 Task: Add Burgeon Beer Co Treevana IPA 4 Pack Cans to the cart.
Action: Mouse moved to (940, 355)
Screenshot: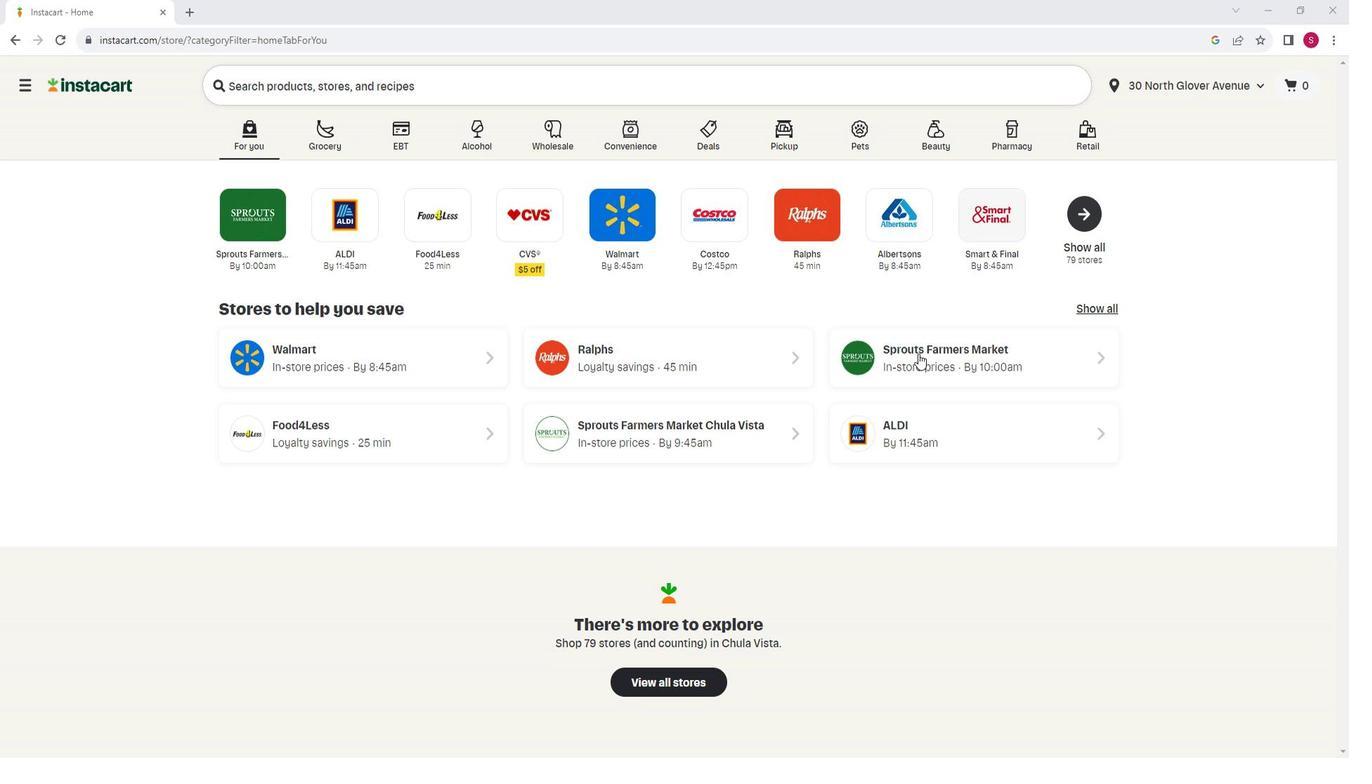 
Action: Mouse pressed left at (940, 355)
Screenshot: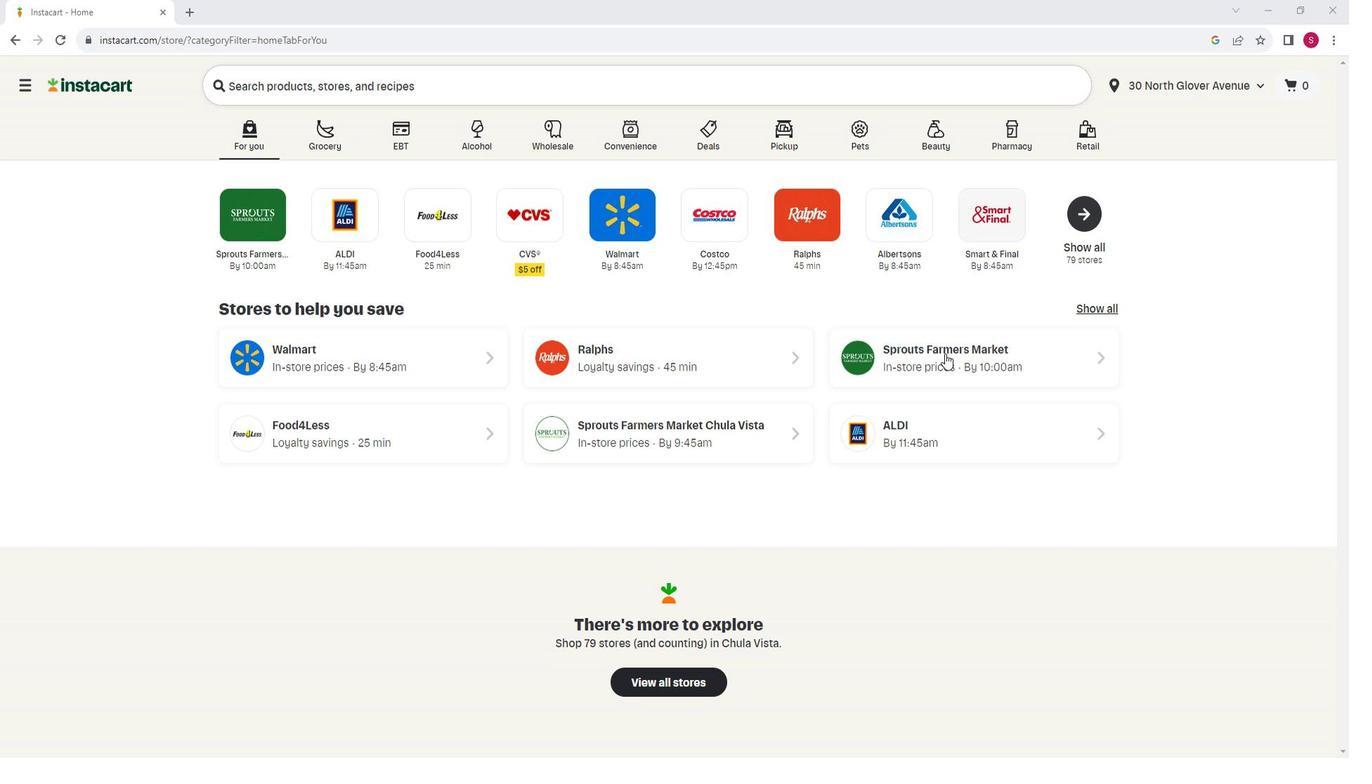 
Action: Mouse moved to (156, 544)
Screenshot: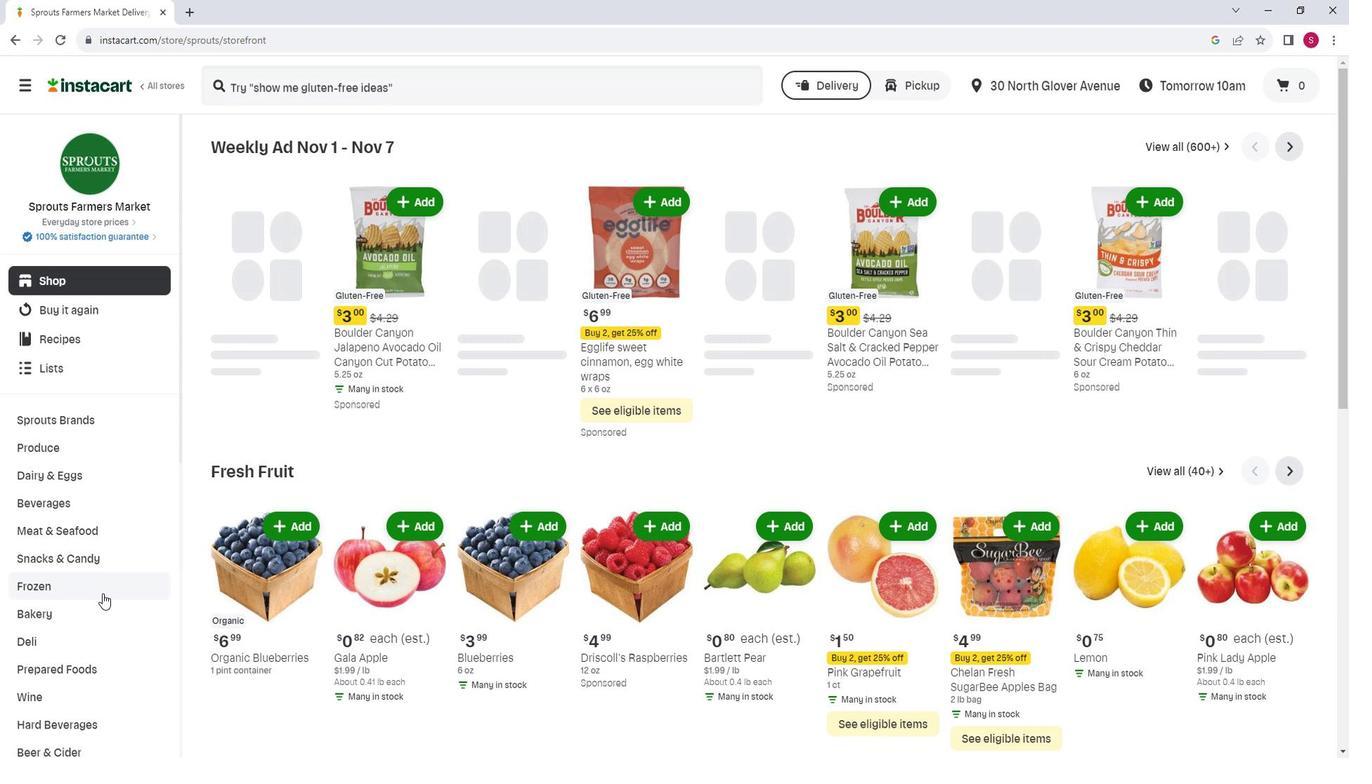 
Action: Mouse scrolled (156, 543) with delta (0, 0)
Screenshot: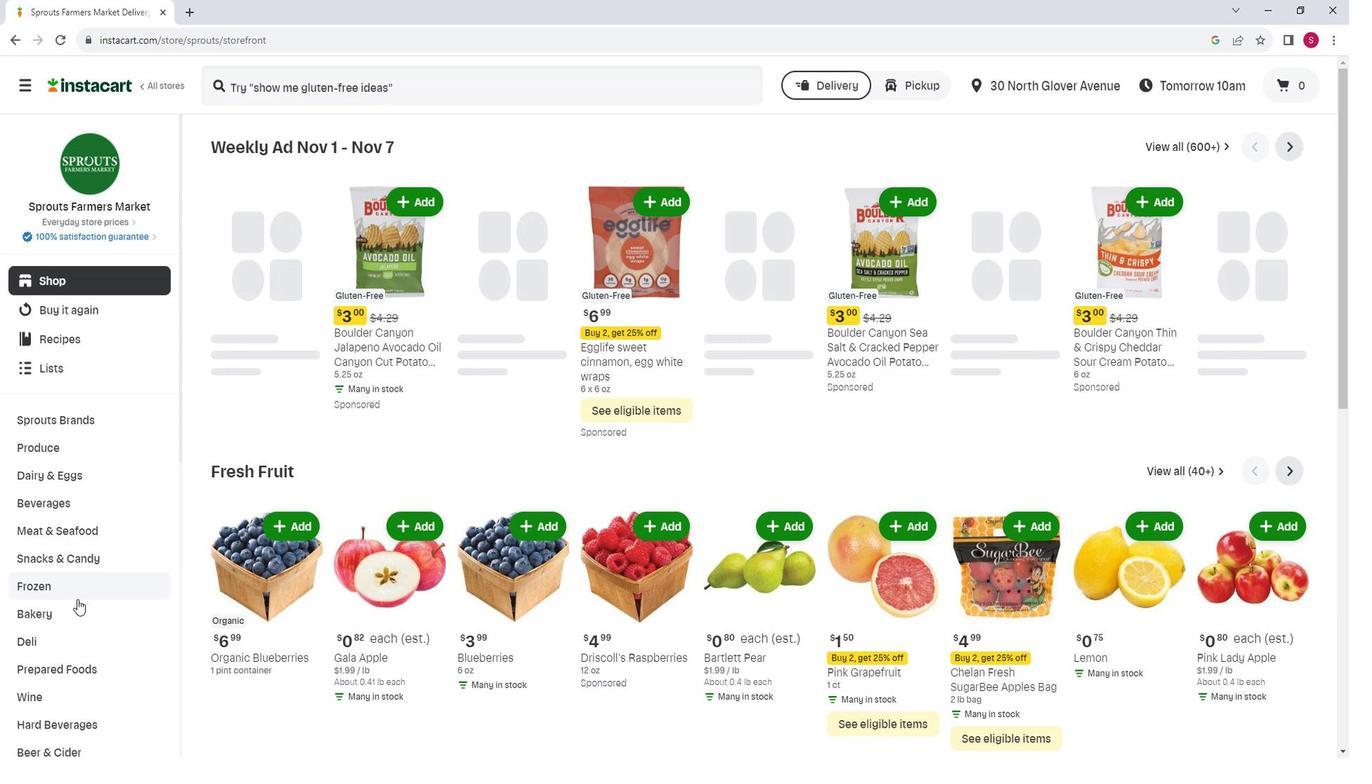 
Action: Mouse moved to (153, 598)
Screenshot: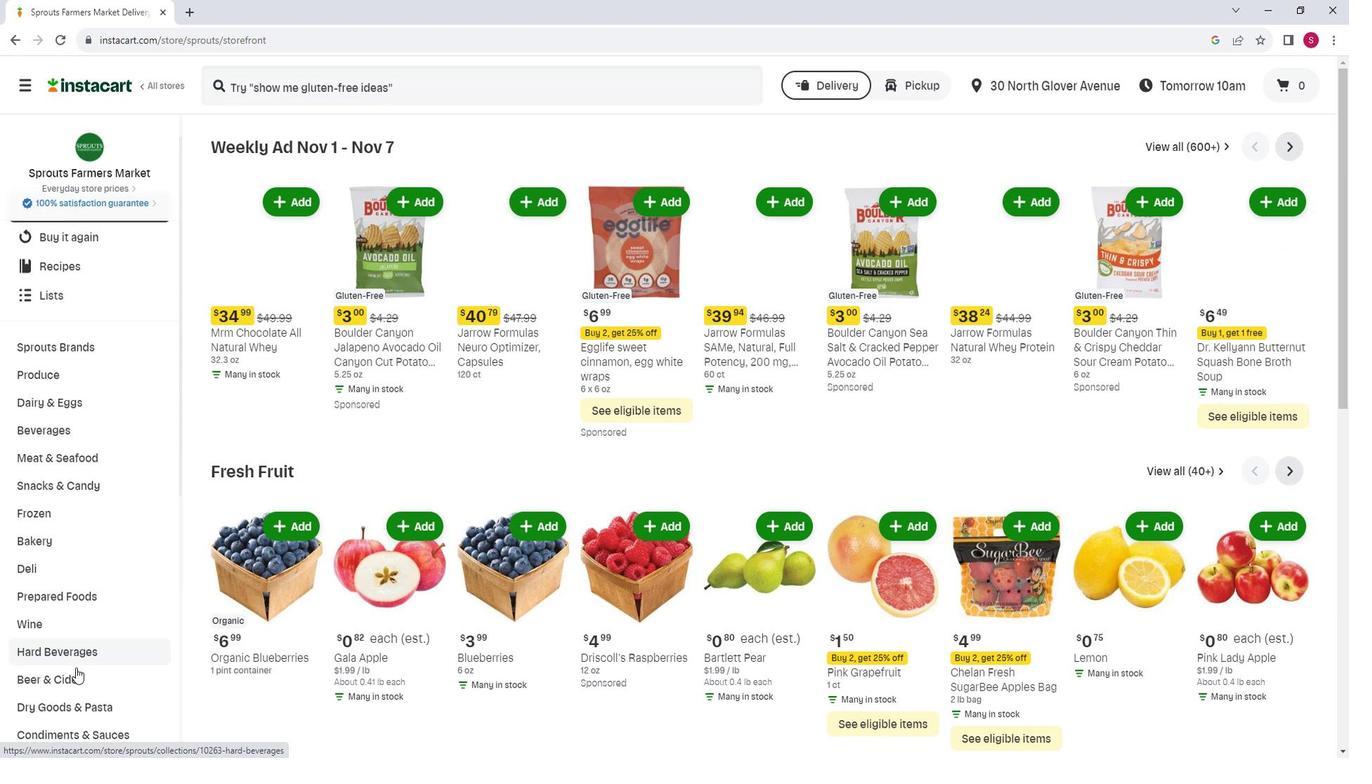 
Action: Mouse pressed left at (153, 598)
Screenshot: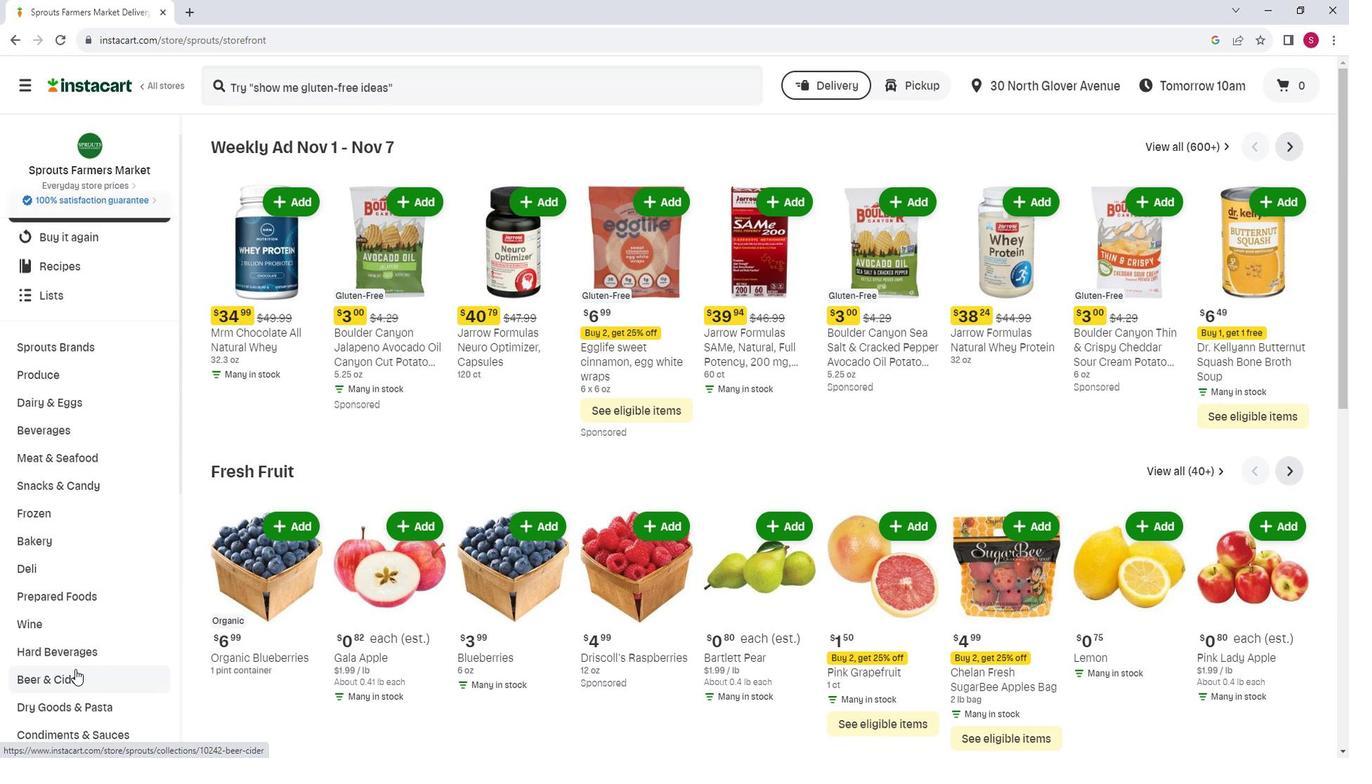 
Action: Mouse moved to (376, 219)
Screenshot: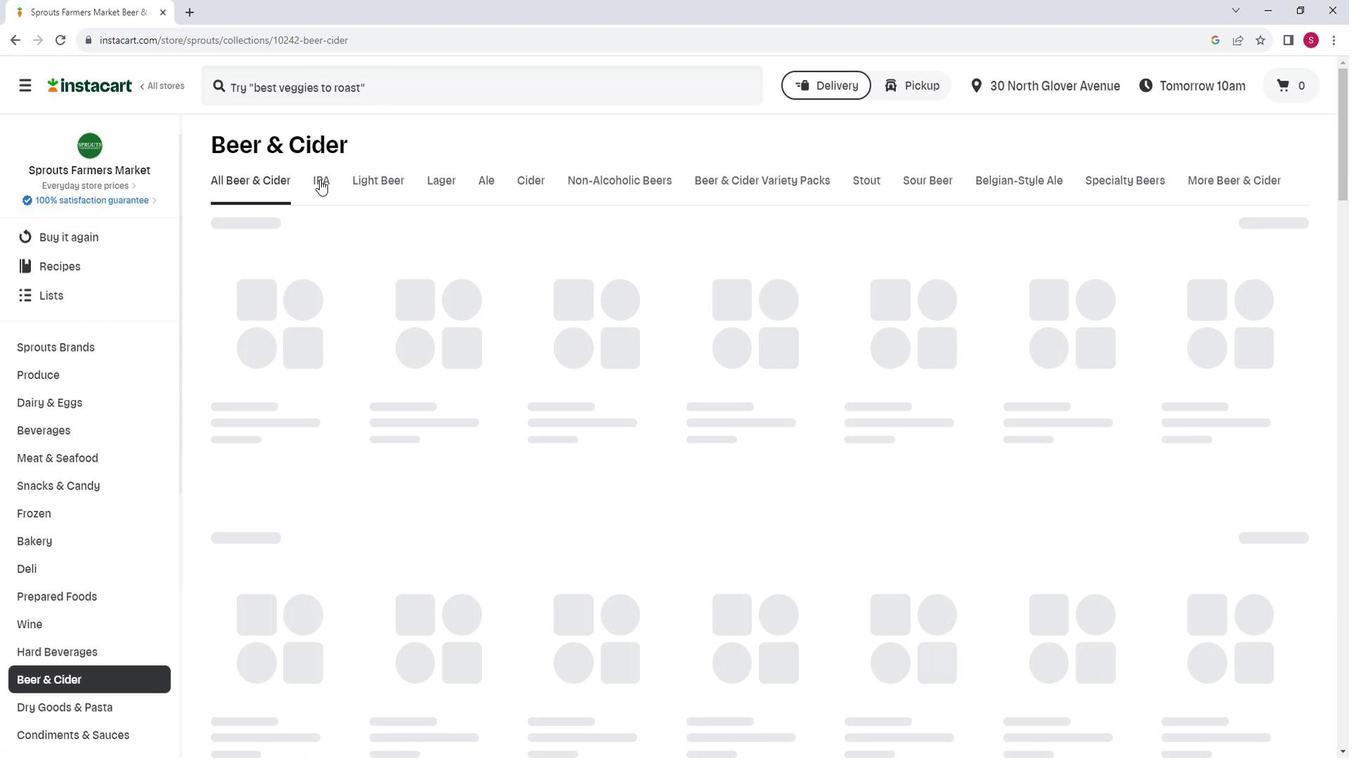 
Action: Mouse pressed left at (376, 219)
Screenshot: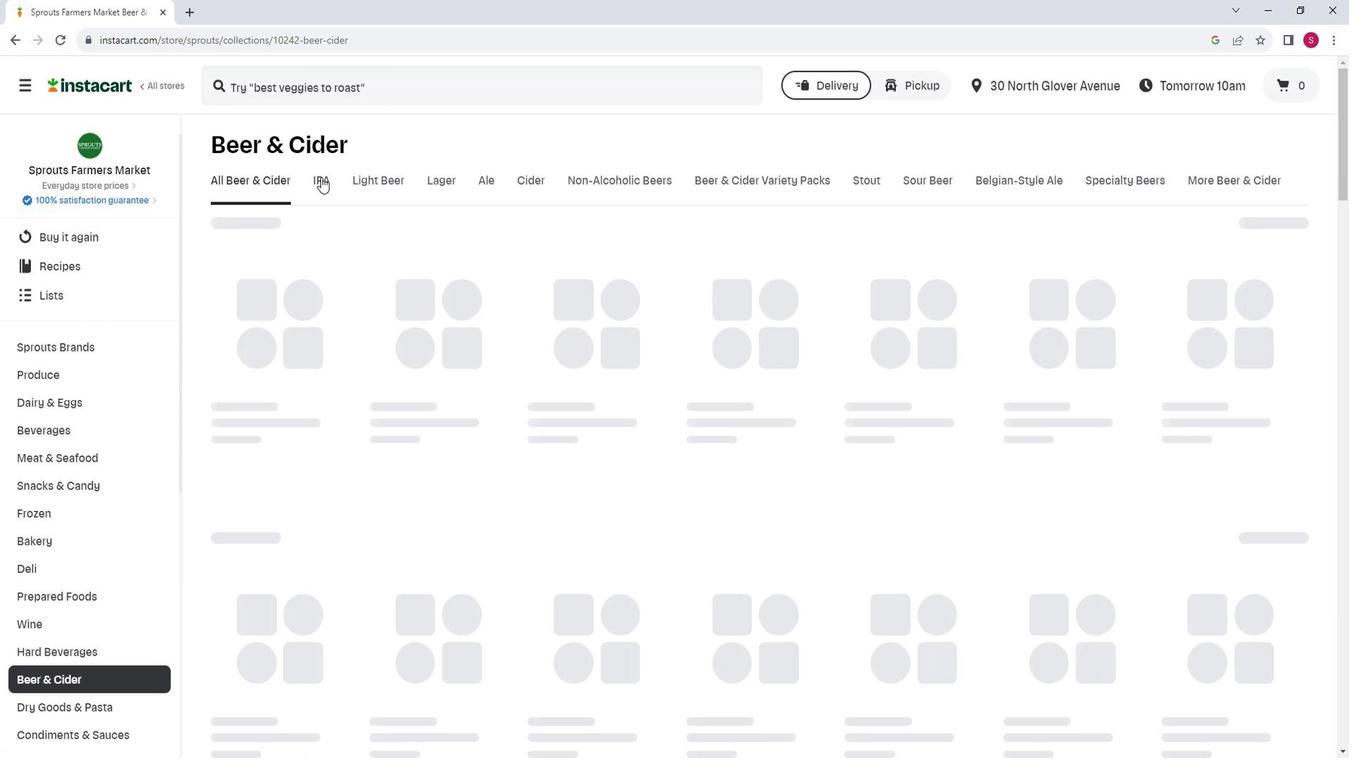 
Action: Mouse moved to (622, 274)
Screenshot: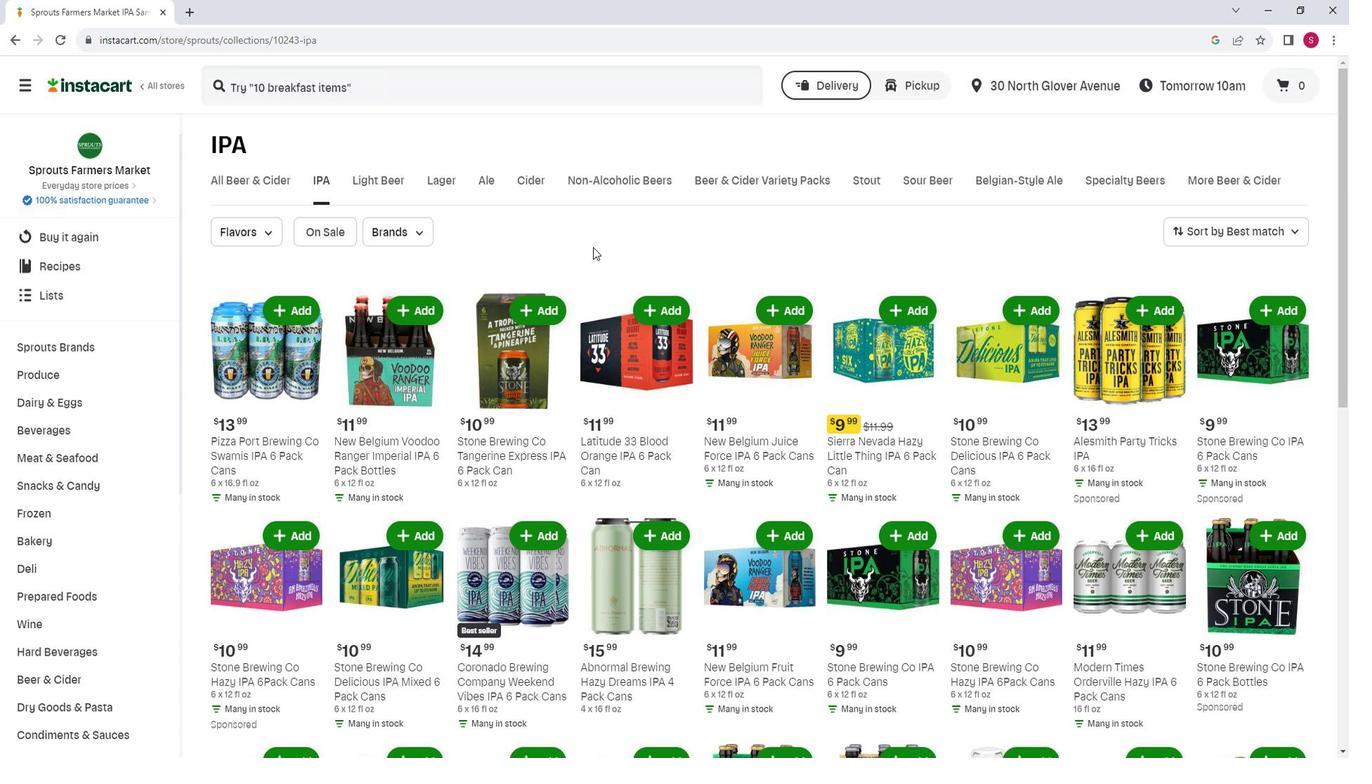 
Action: Mouse scrolled (622, 274) with delta (0, 0)
Screenshot: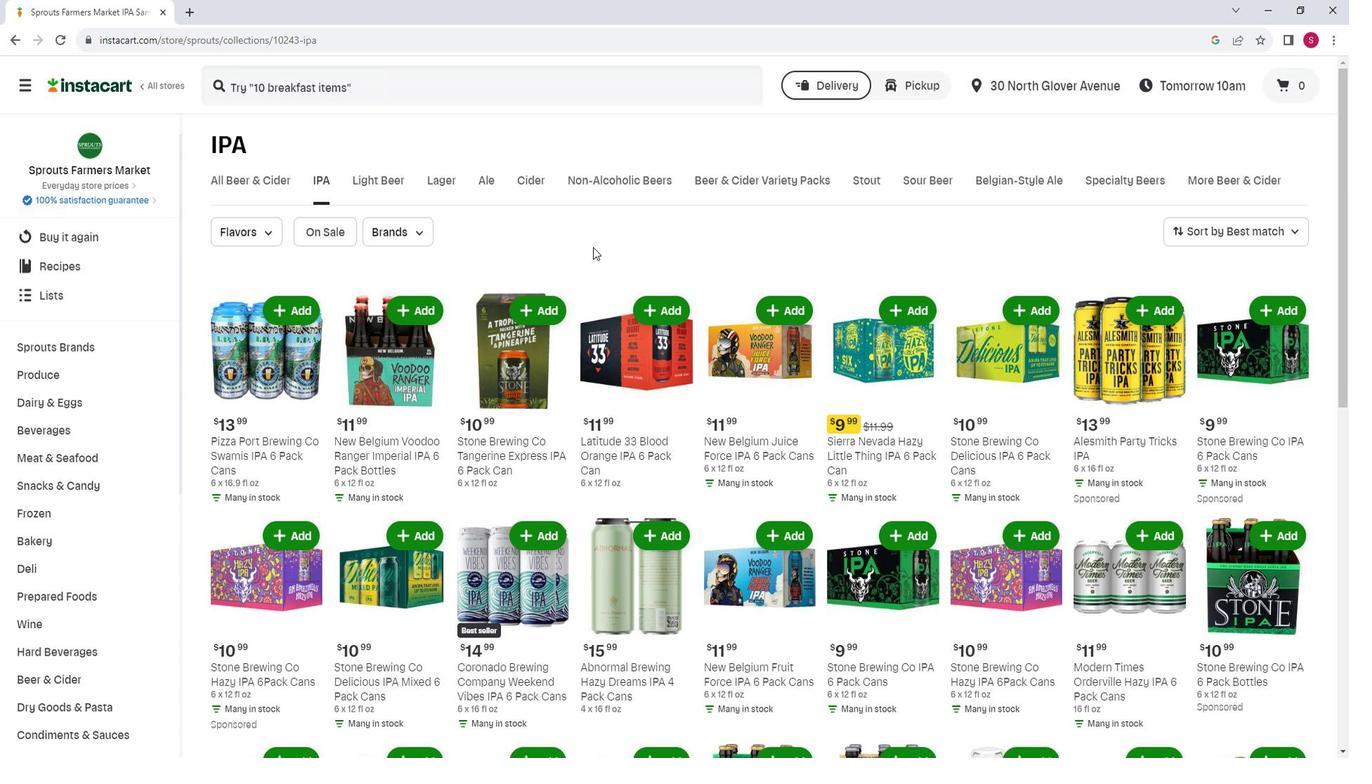 
Action: Mouse moved to (719, 361)
Screenshot: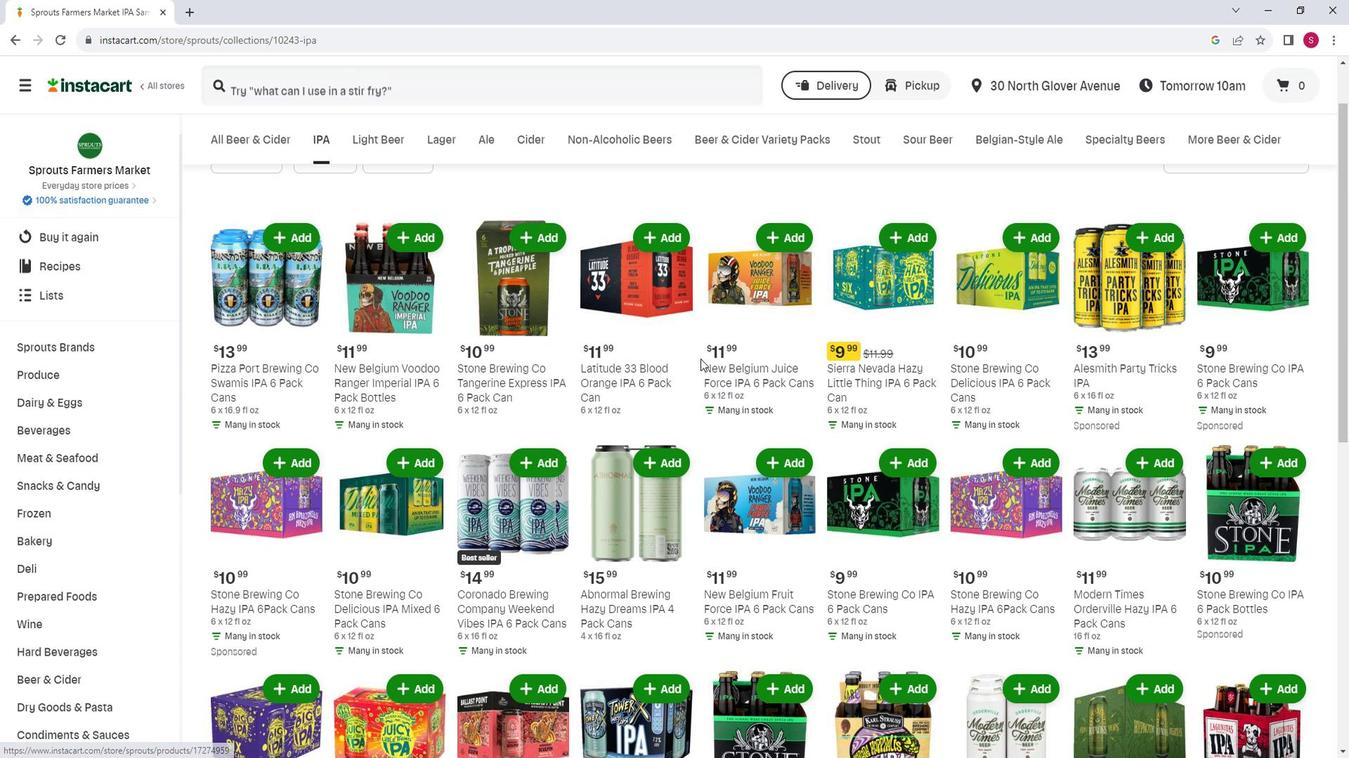 
Action: Mouse scrolled (719, 360) with delta (0, 0)
Screenshot: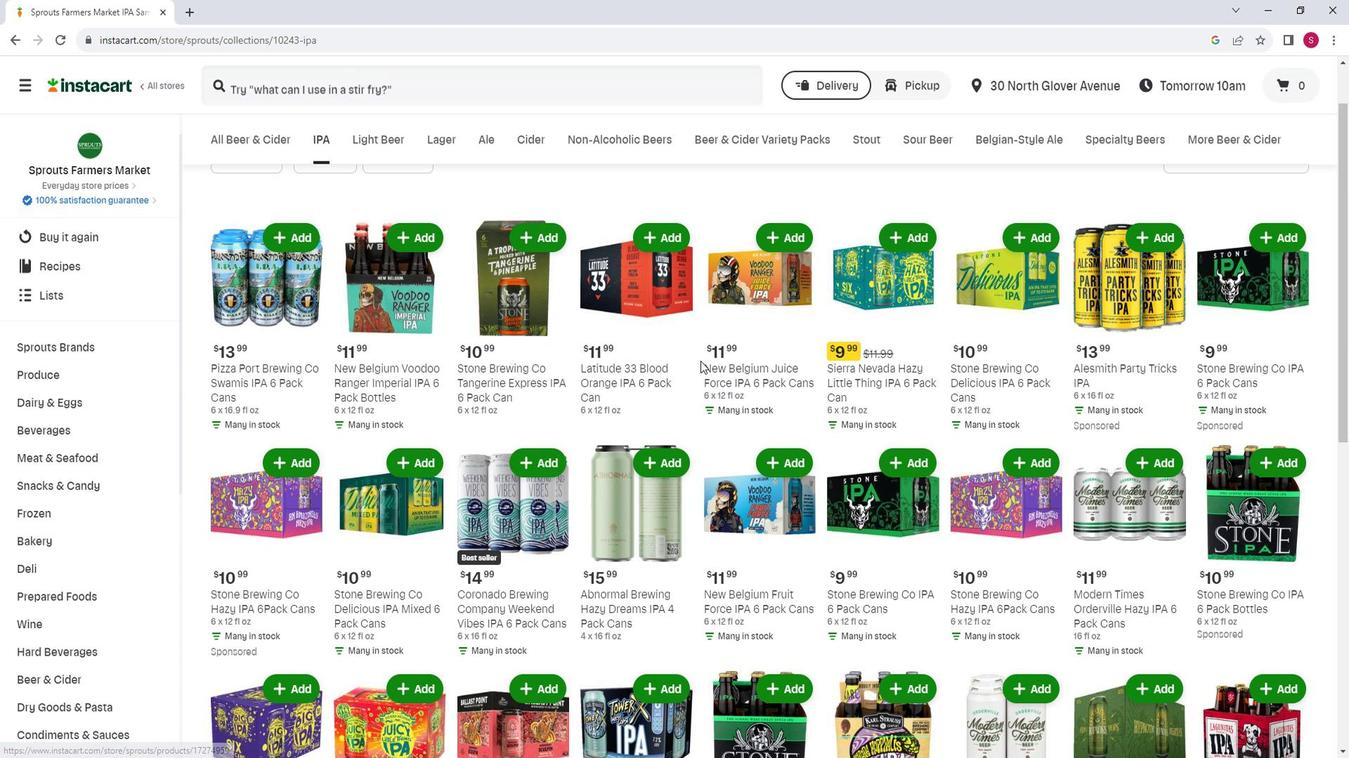 
Action: Mouse moved to (740, 420)
Screenshot: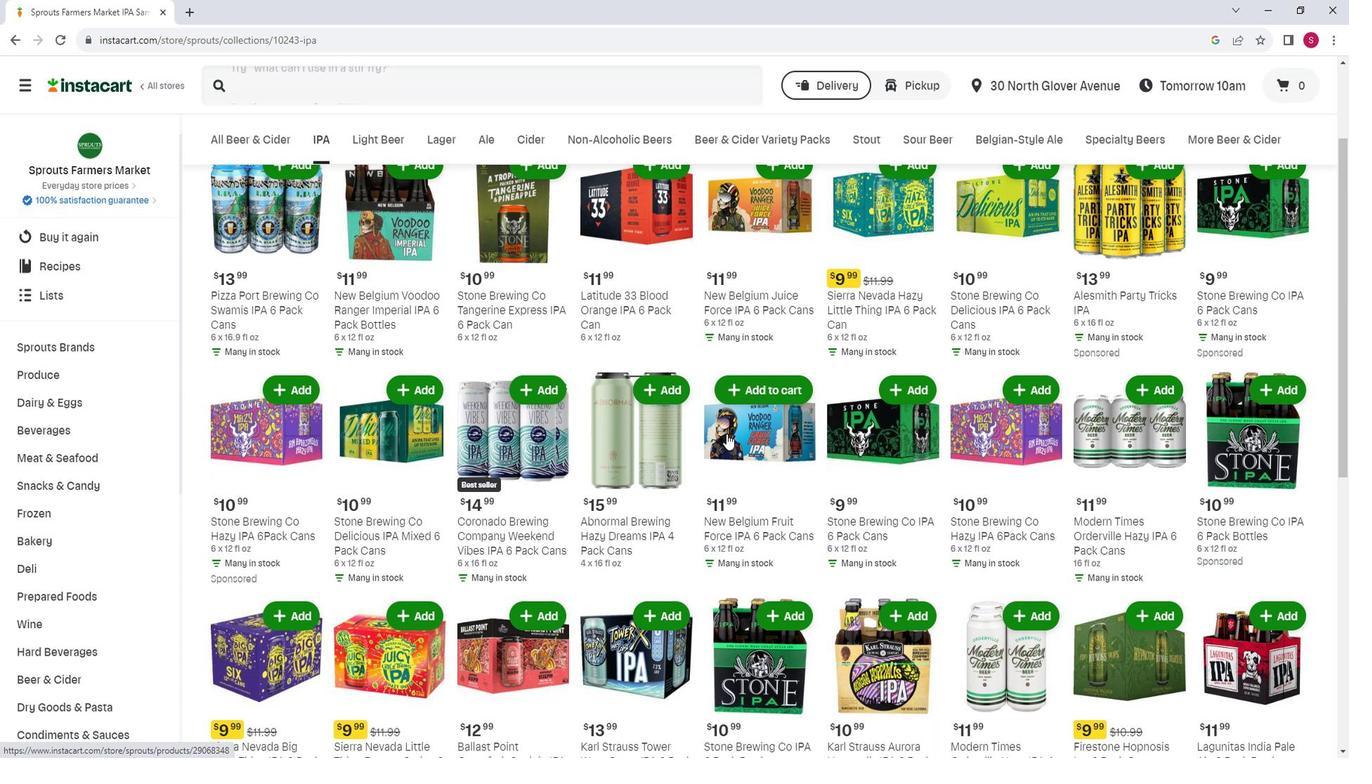 
Action: Mouse scrolled (740, 419) with delta (0, 0)
Screenshot: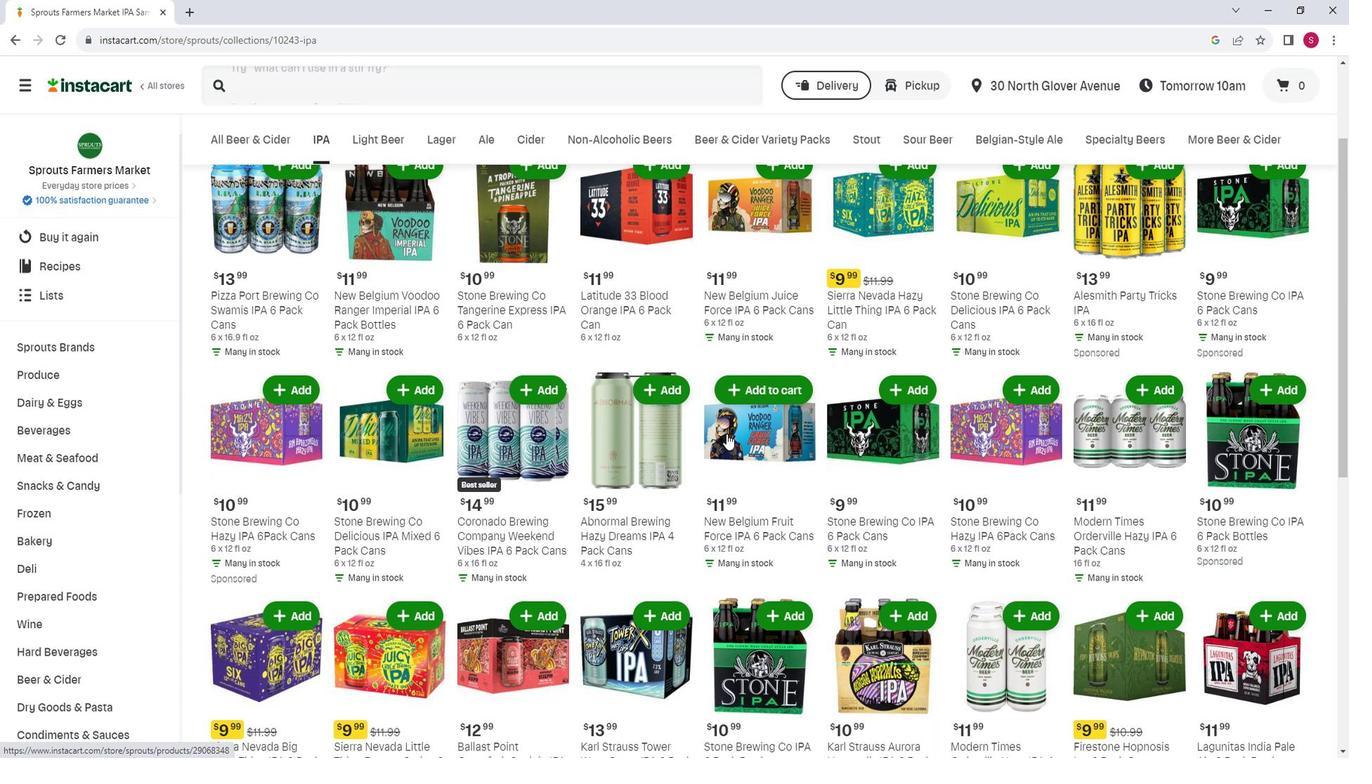 
Action: Mouse moved to (594, 421)
Screenshot: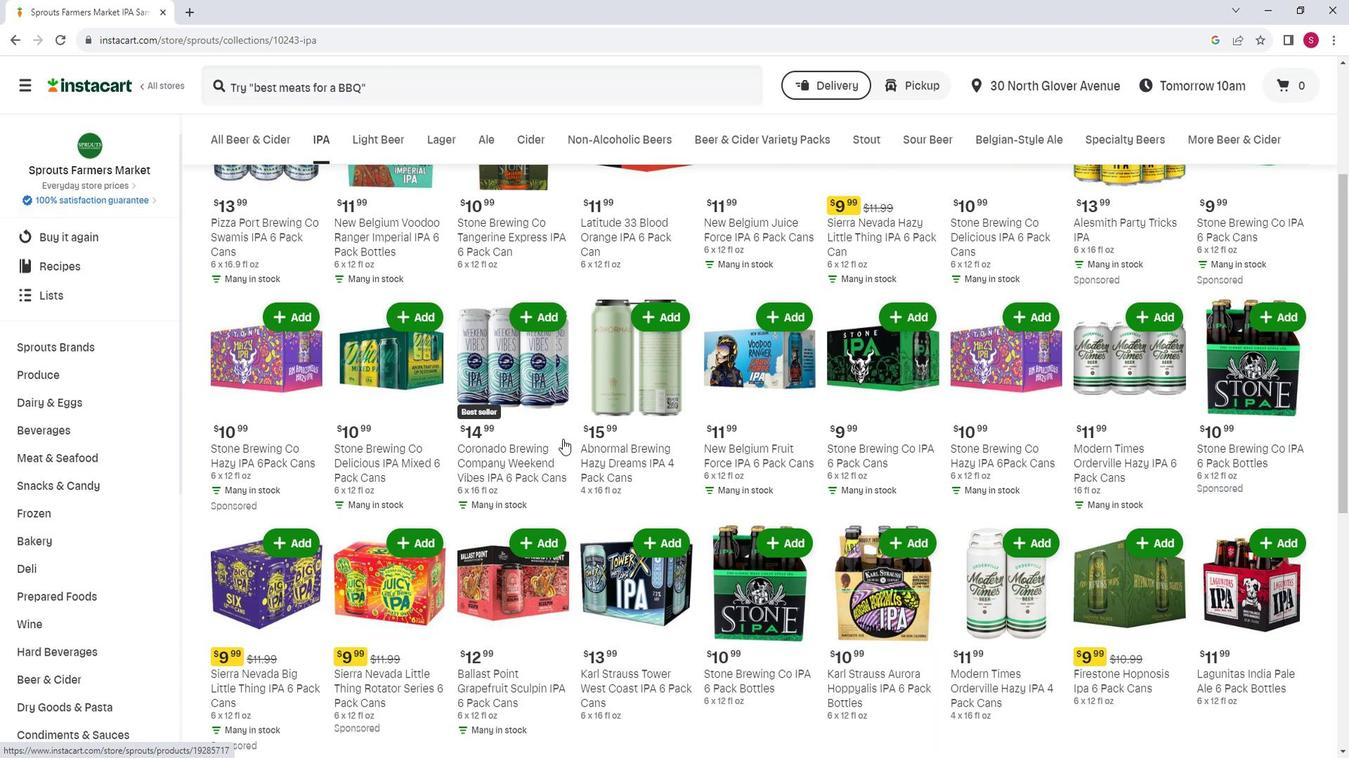 
Action: Mouse scrolled (594, 420) with delta (0, 0)
Screenshot: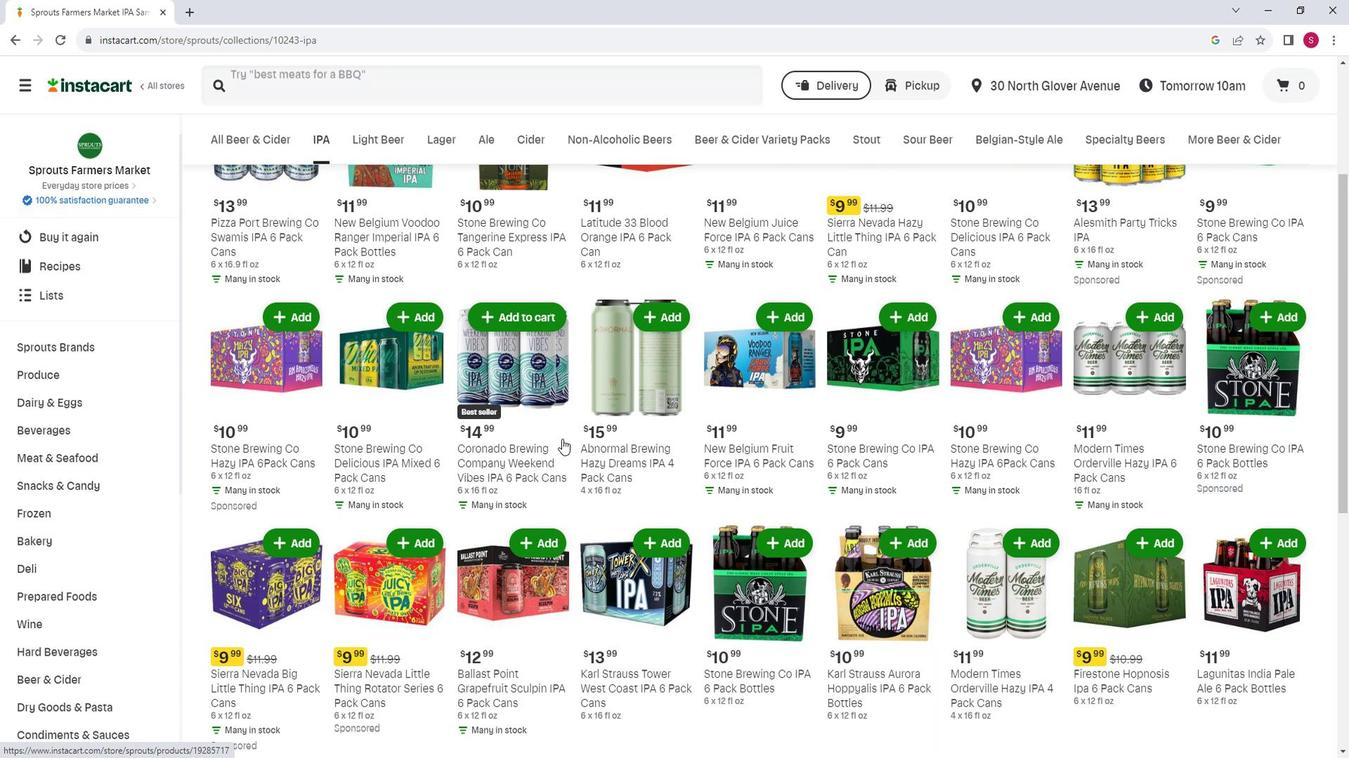 
Action: Mouse moved to (624, 434)
Screenshot: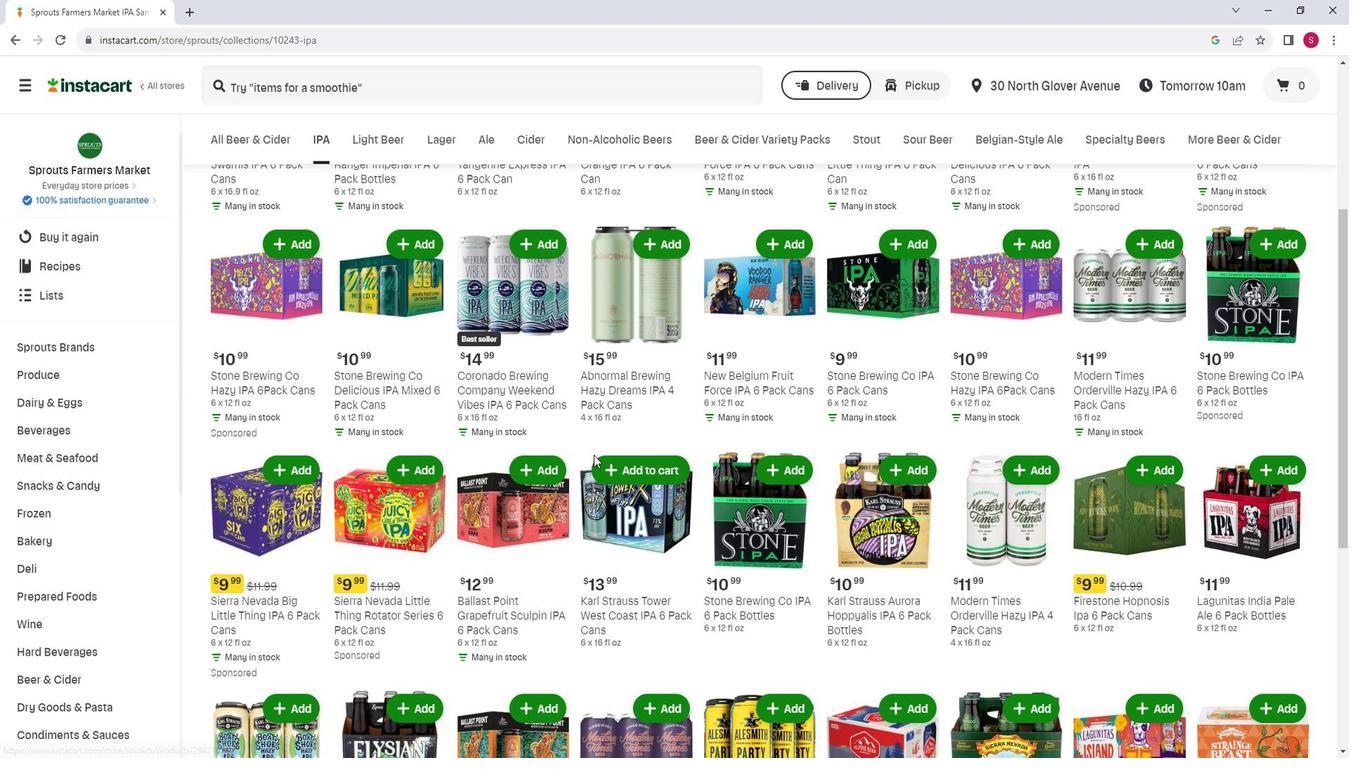 
Action: Mouse scrolled (624, 433) with delta (0, 0)
Screenshot: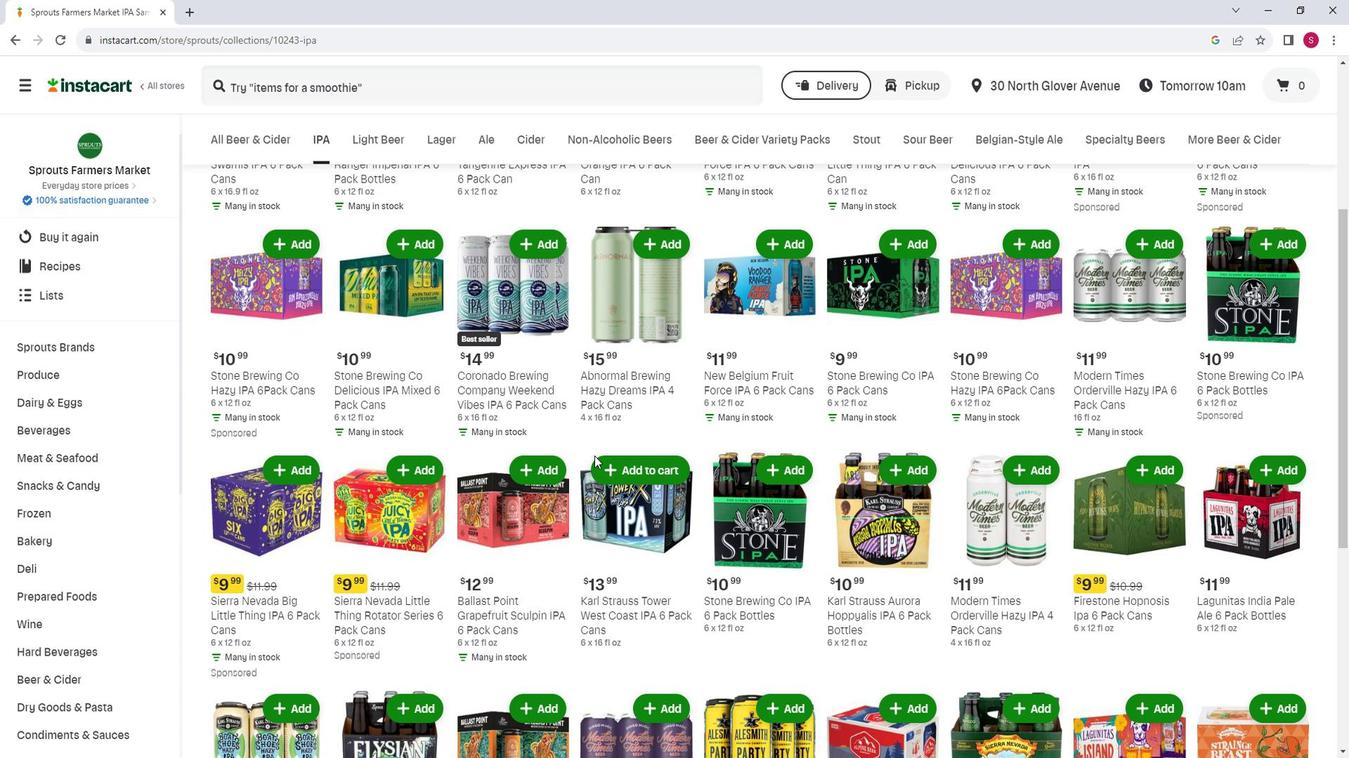 
Action: Mouse moved to (676, 438)
Screenshot: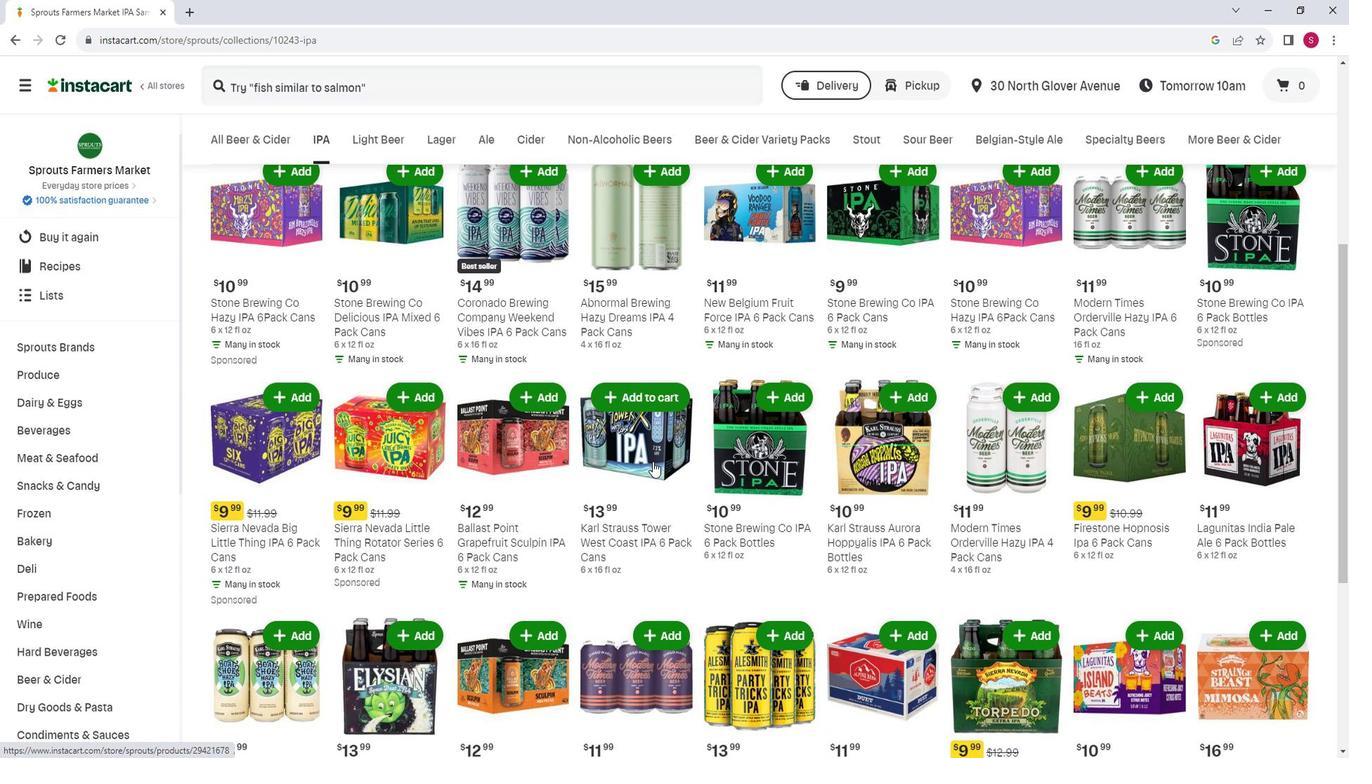 
Action: Mouse scrolled (676, 438) with delta (0, 0)
Screenshot: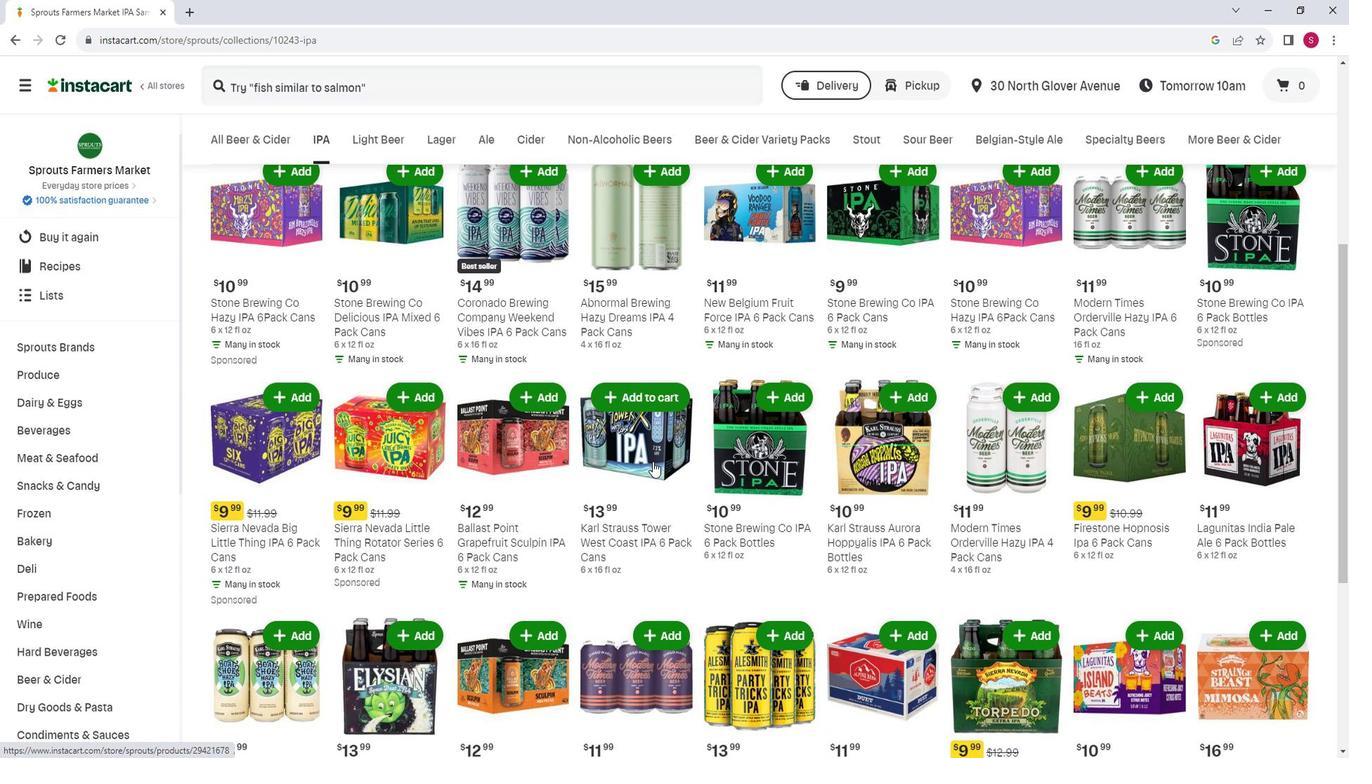 
Action: Mouse moved to (672, 437)
Screenshot: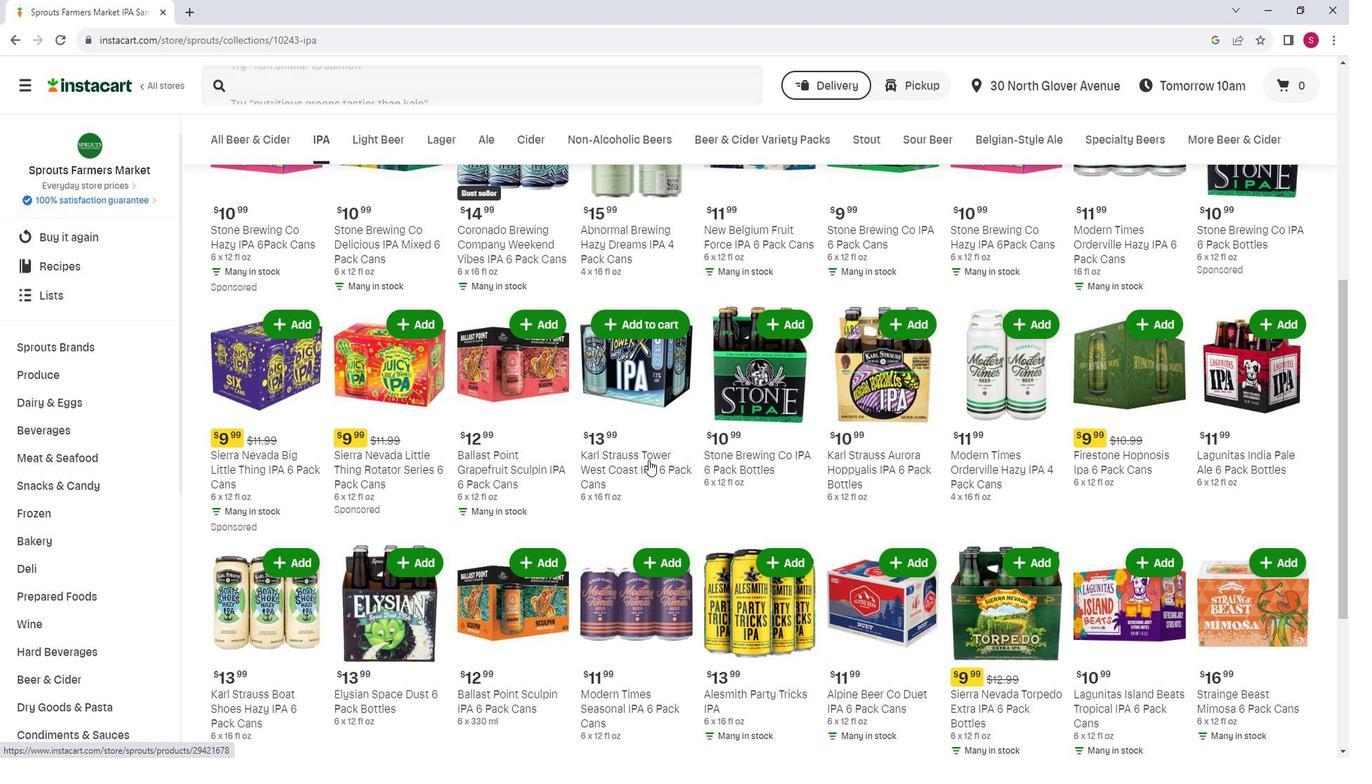 
Action: Mouse scrolled (672, 437) with delta (0, 0)
Screenshot: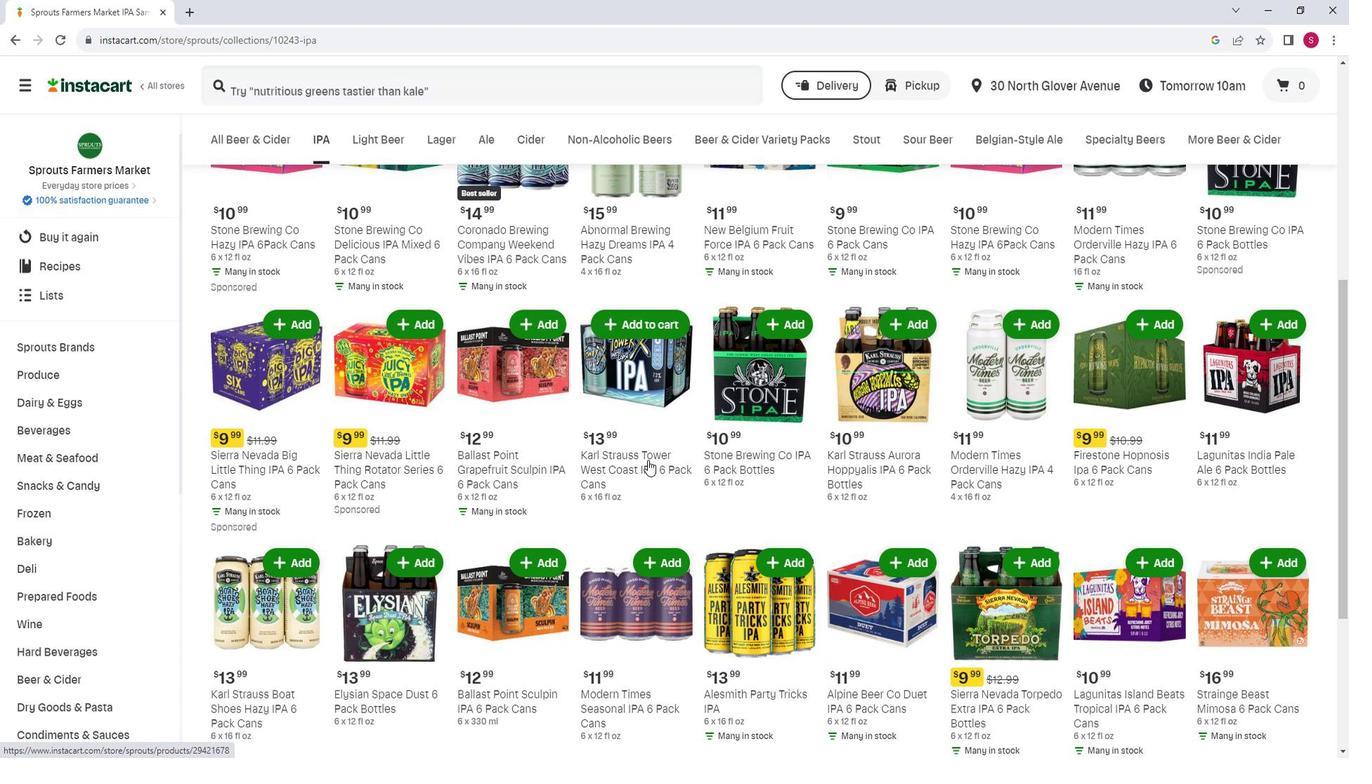 
Action: Mouse moved to (666, 441)
Screenshot: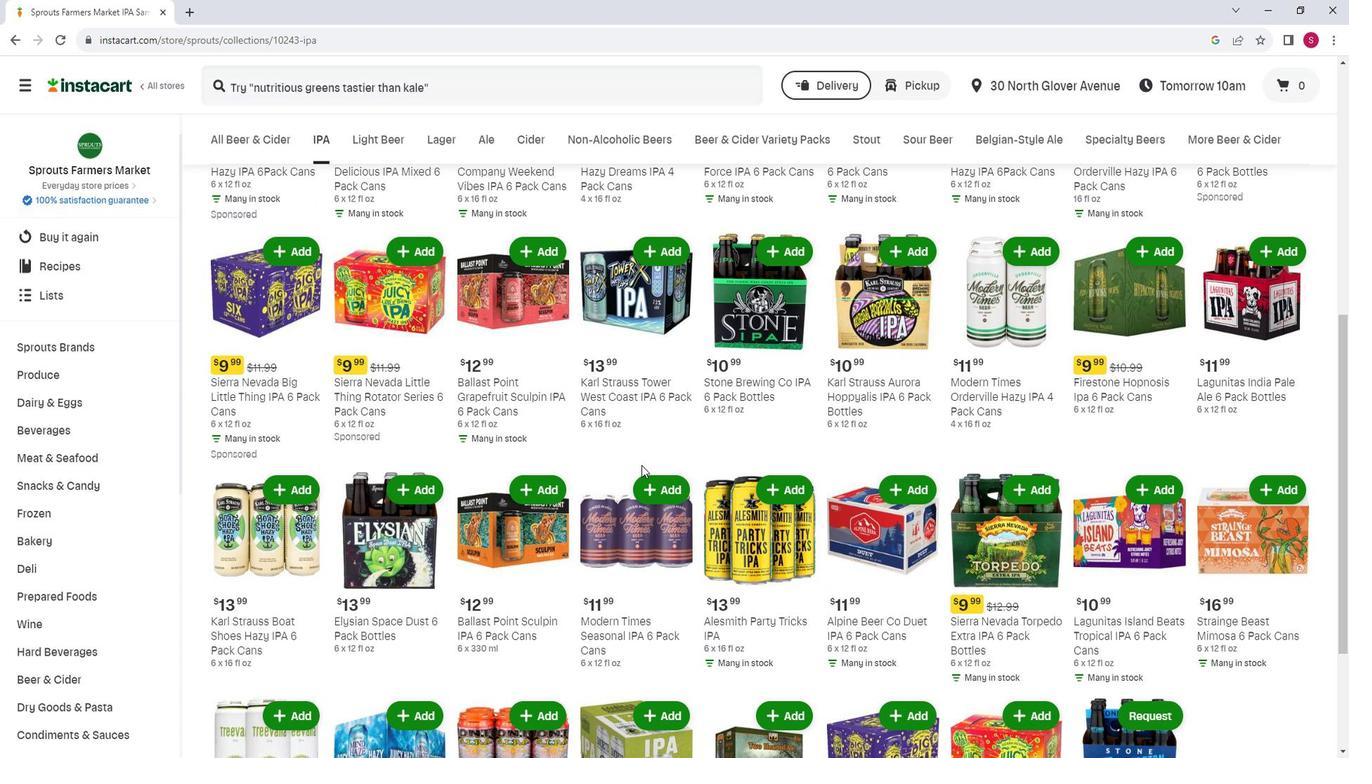 
Action: Mouse scrolled (666, 440) with delta (0, 0)
Screenshot: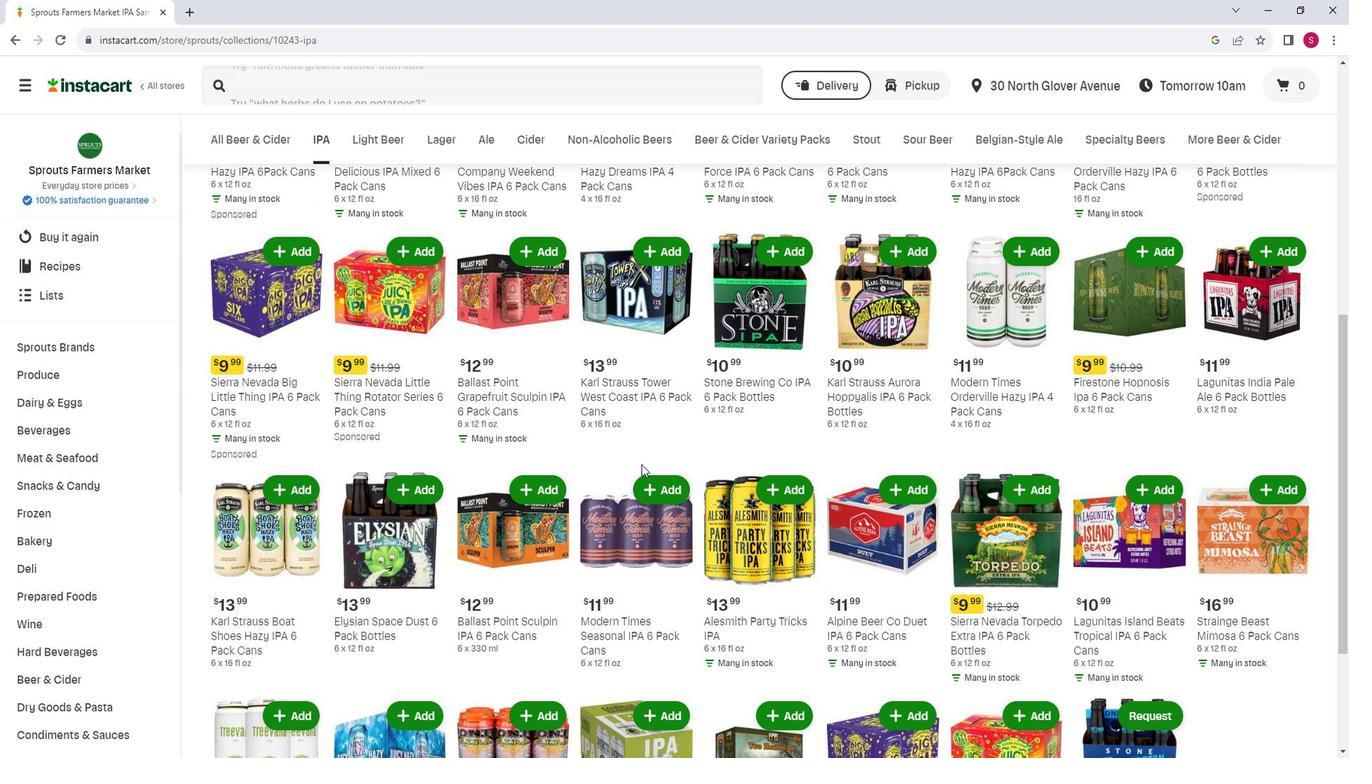 
Action: Mouse moved to (666, 438)
Screenshot: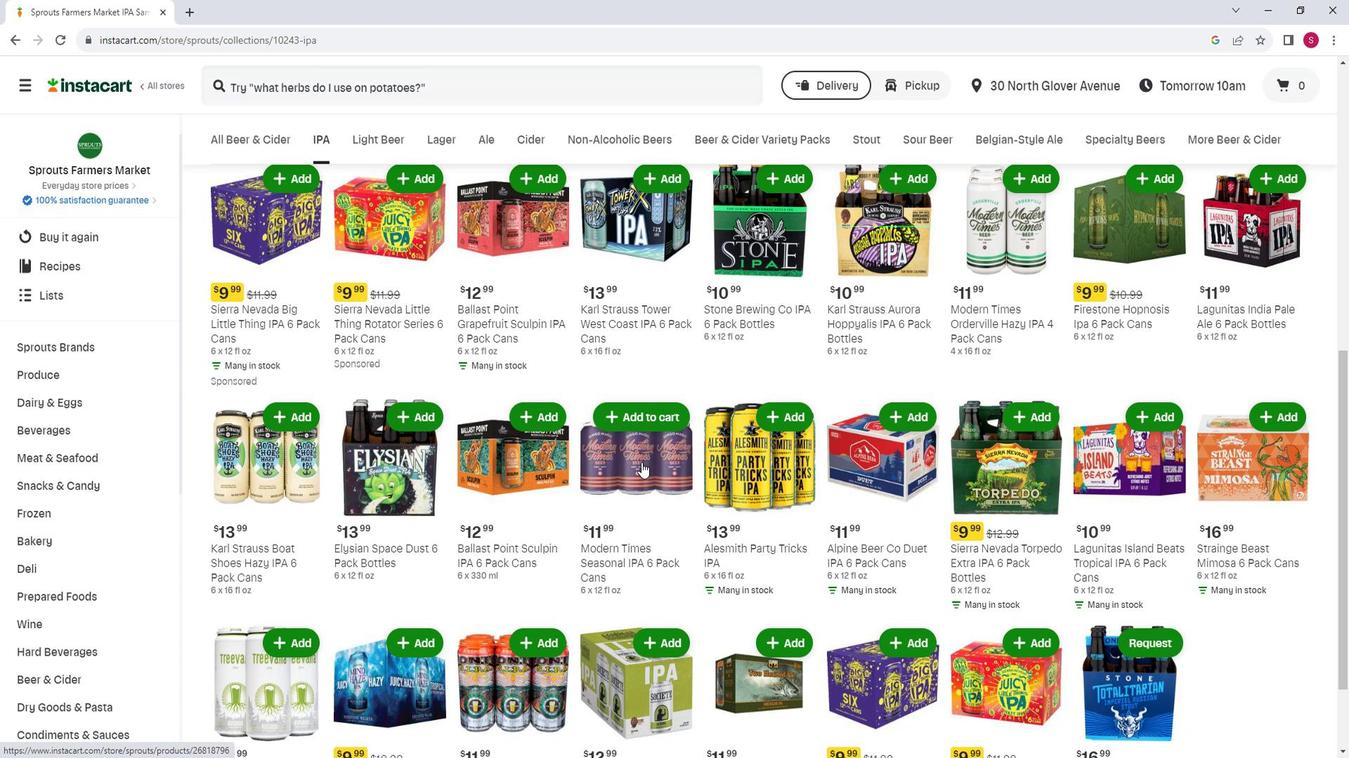
Action: Mouse scrolled (666, 437) with delta (0, 0)
Screenshot: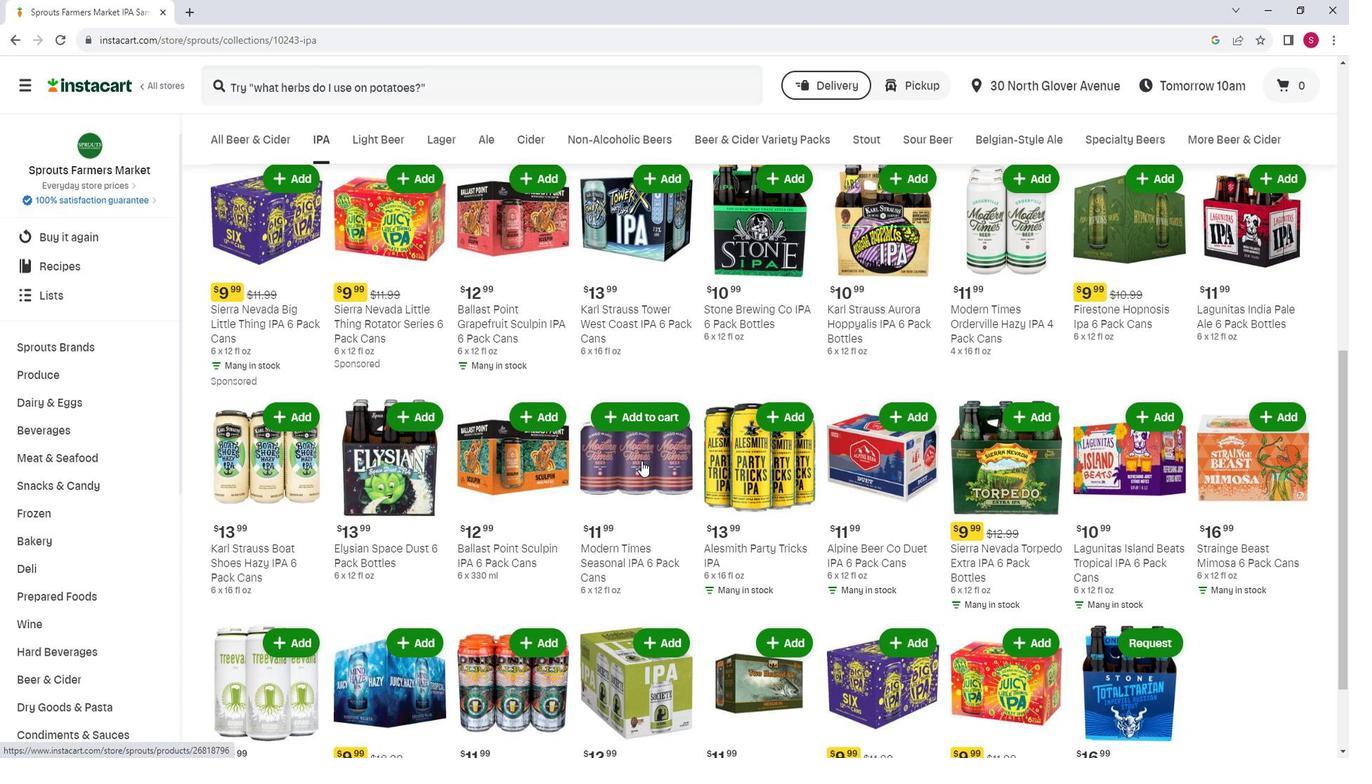 
Action: Mouse scrolled (666, 437) with delta (0, 0)
Screenshot: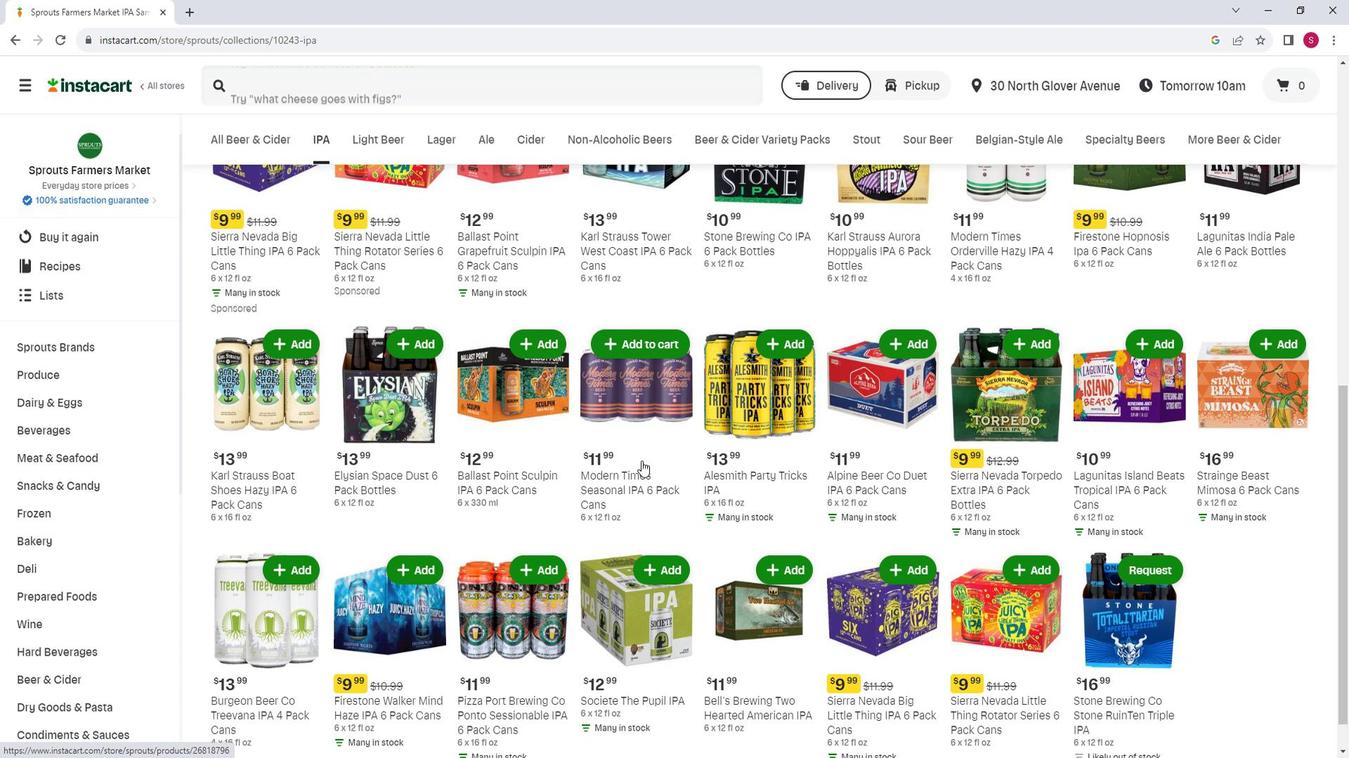 
Action: Mouse moved to (353, 484)
Screenshot: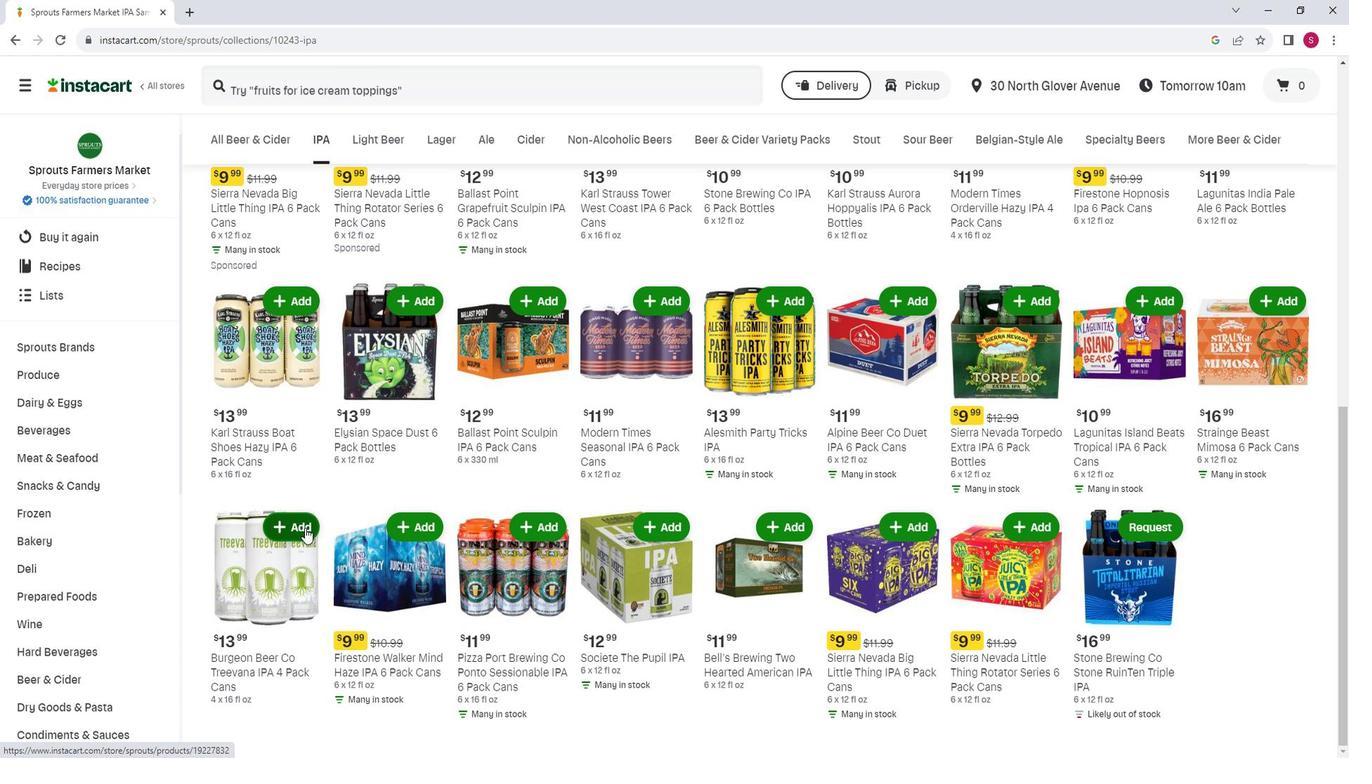 
Action: Mouse pressed left at (353, 484)
Screenshot: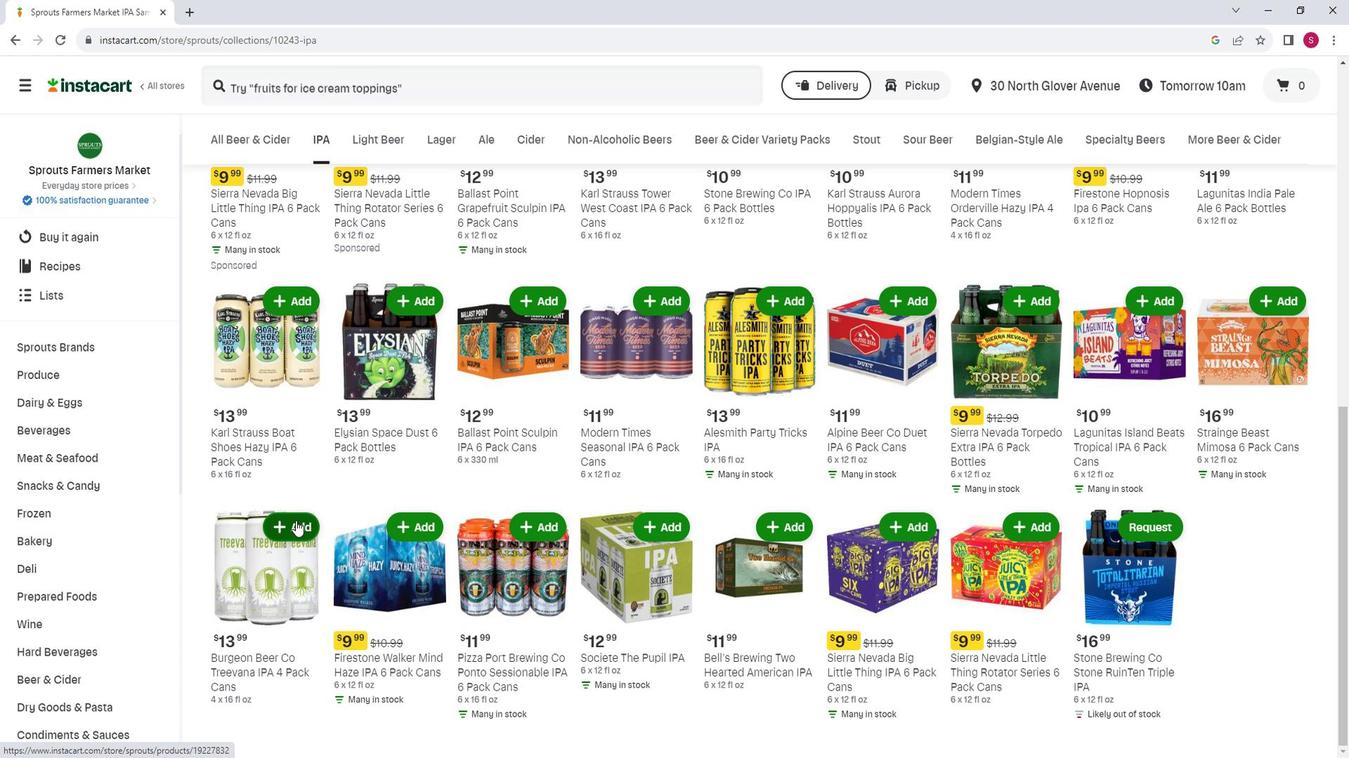
Action: Mouse moved to (413, 442)
Screenshot: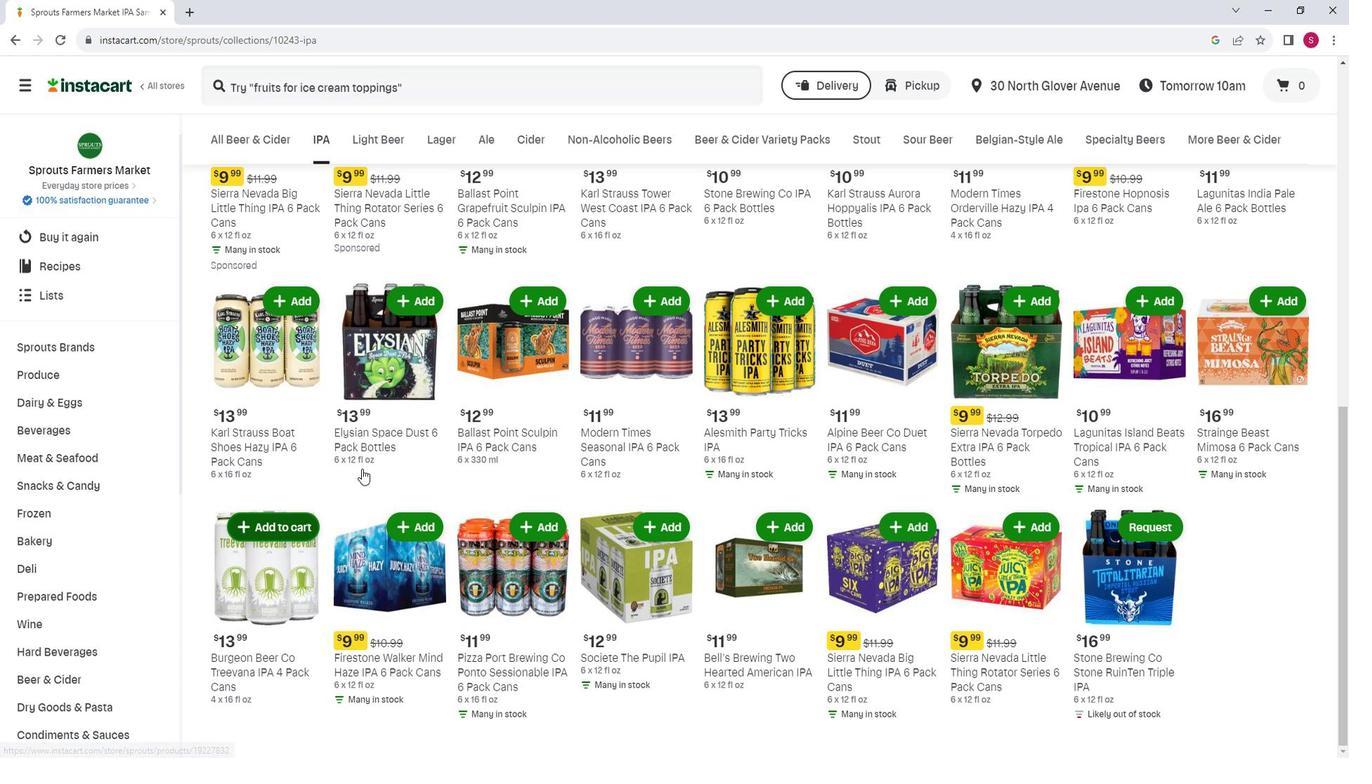 
